 Task: Add Organic Excellence Feminine Balance Therapy Progesterone Cream to the cart.
Action: Mouse moved to (655, 271)
Screenshot: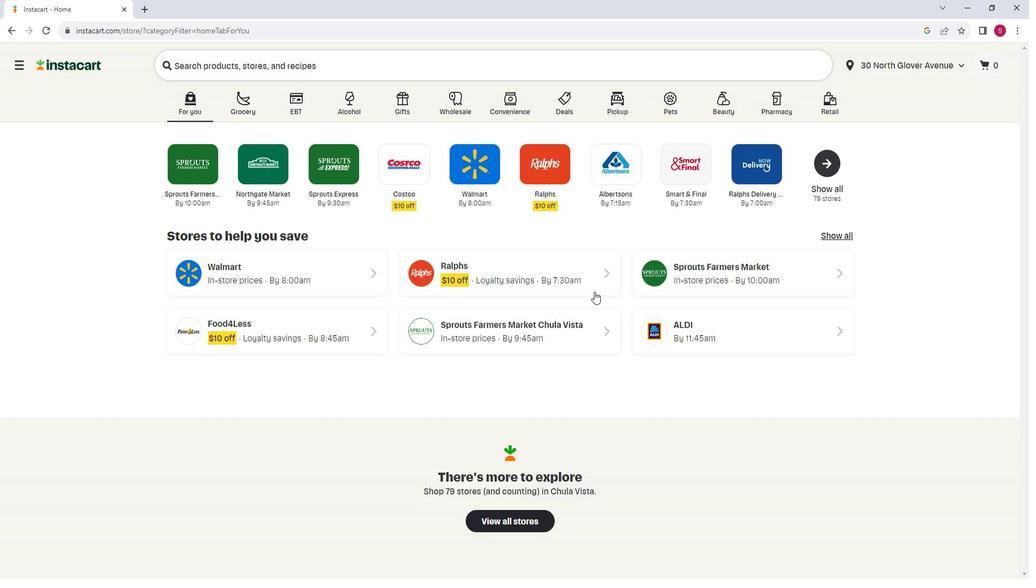 
Action: Mouse pressed left at (655, 271)
Screenshot: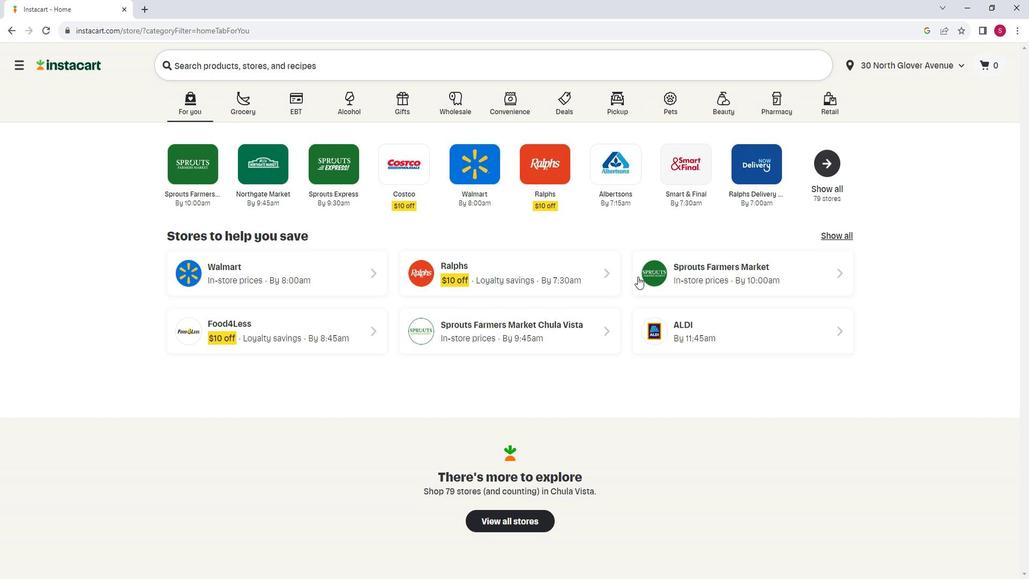 
Action: Mouse moved to (71, 330)
Screenshot: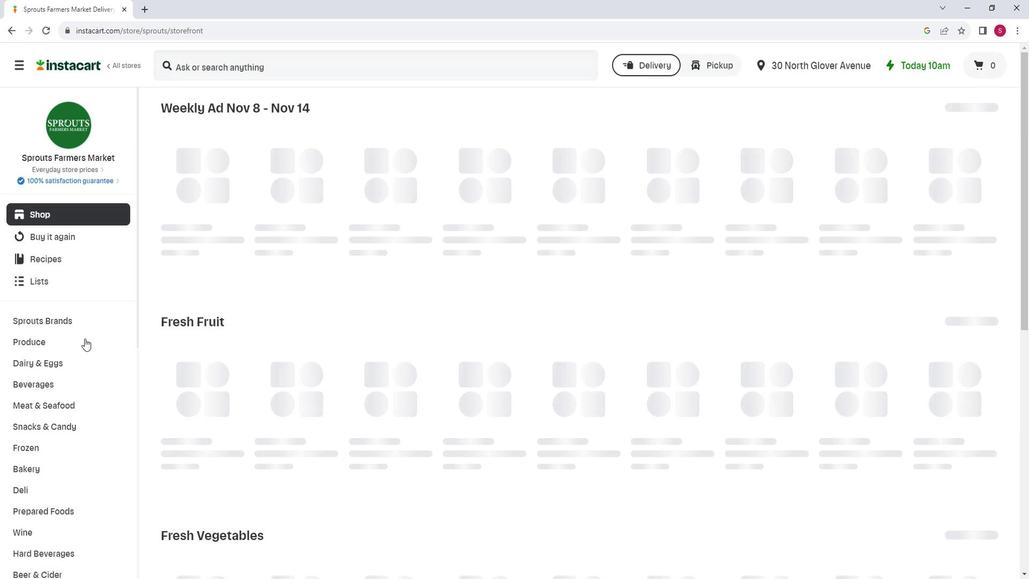 
Action: Mouse scrolled (71, 329) with delta (0, 0)
Screenshot: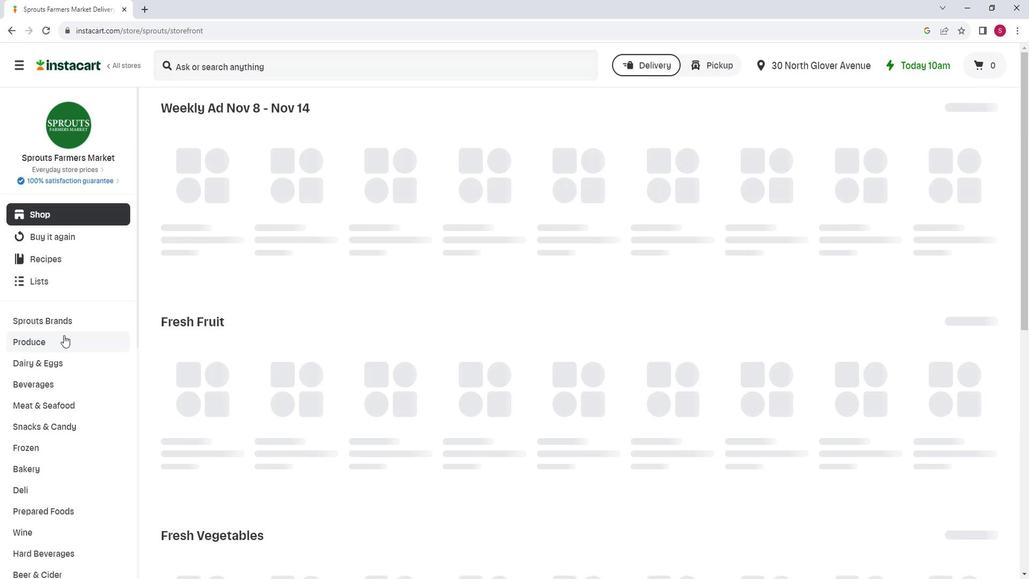 
Action: Mouse scrolled (71, 329) with delta (0, 0)
Screenshot: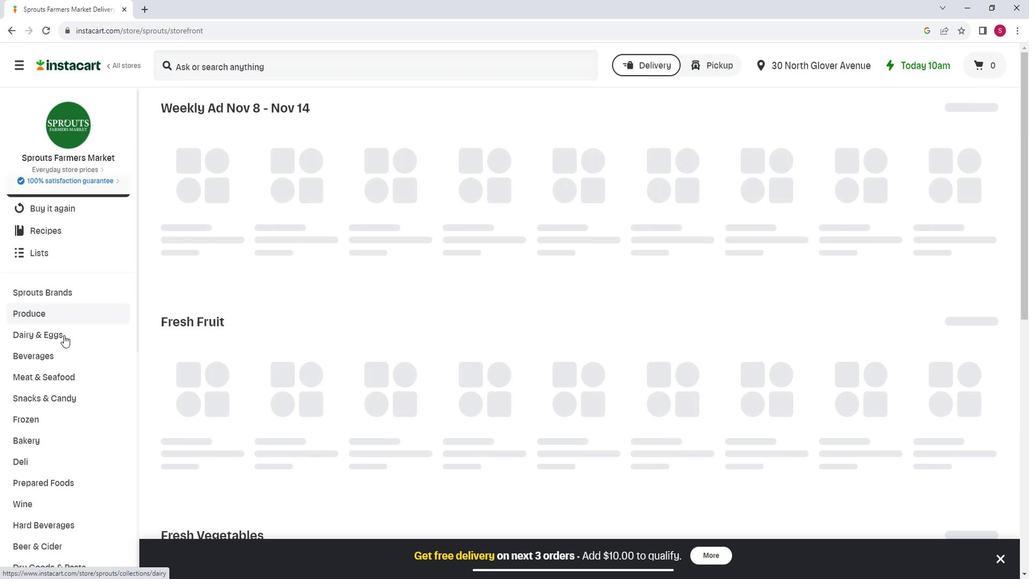
Action: Mouse scrolled (71, 329) with delta (0, 0)
Screenshot: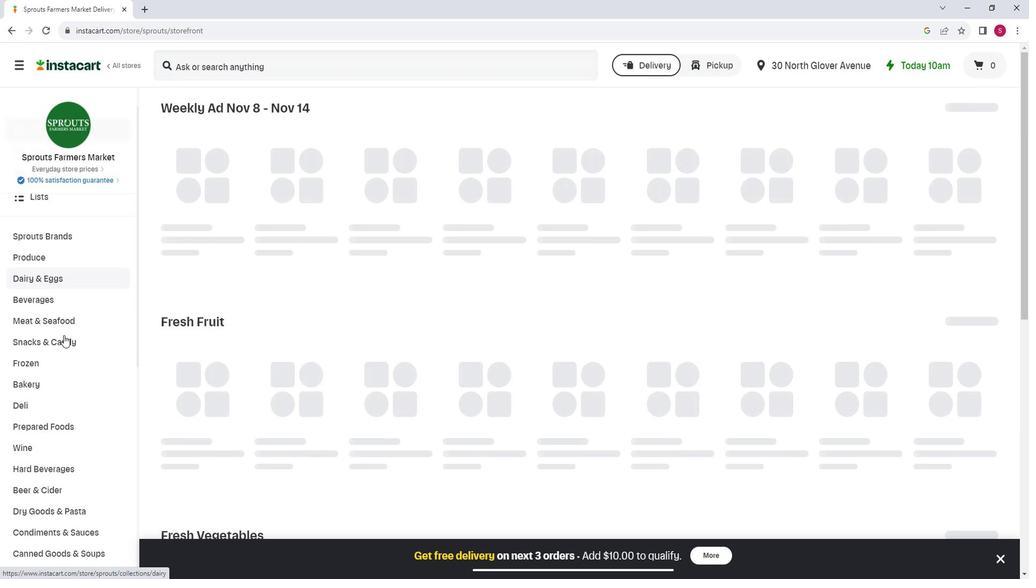 
Action: Mouse moved to (71, 330)
Screenshot: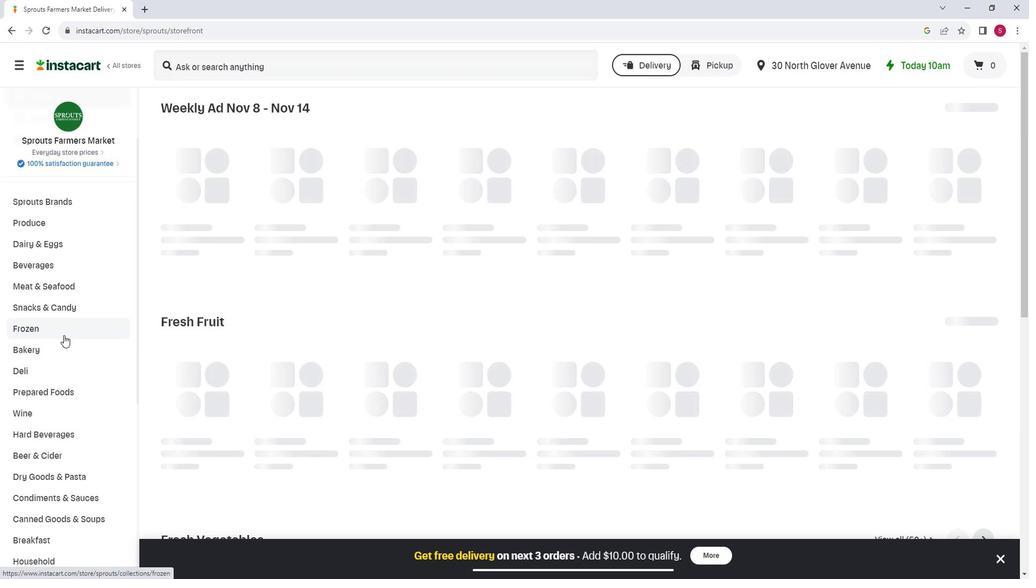 
Action: Mouse scrolled (71, 329) with delta (0, 0)
Screenshot: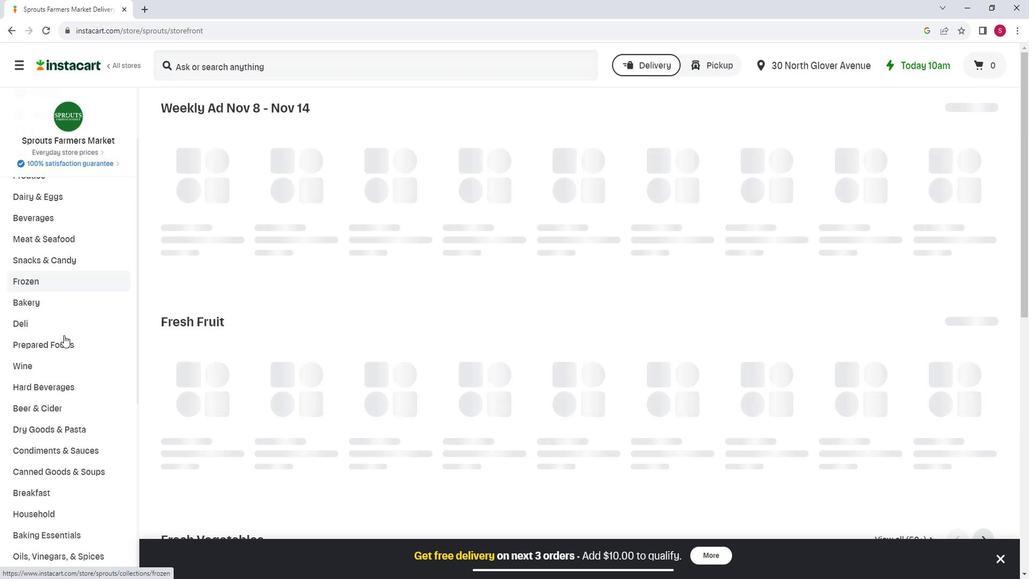 
Action: Mouse moved to (68, 449)
Screenshot: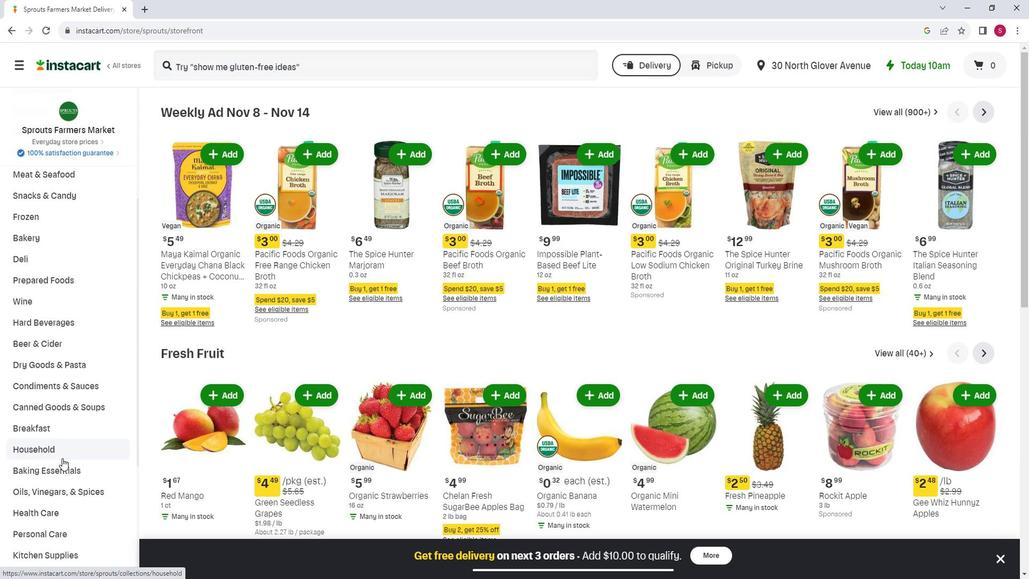 
Action: Mouse scrolled (68, 449) with delta (0, 0)
Screenshot: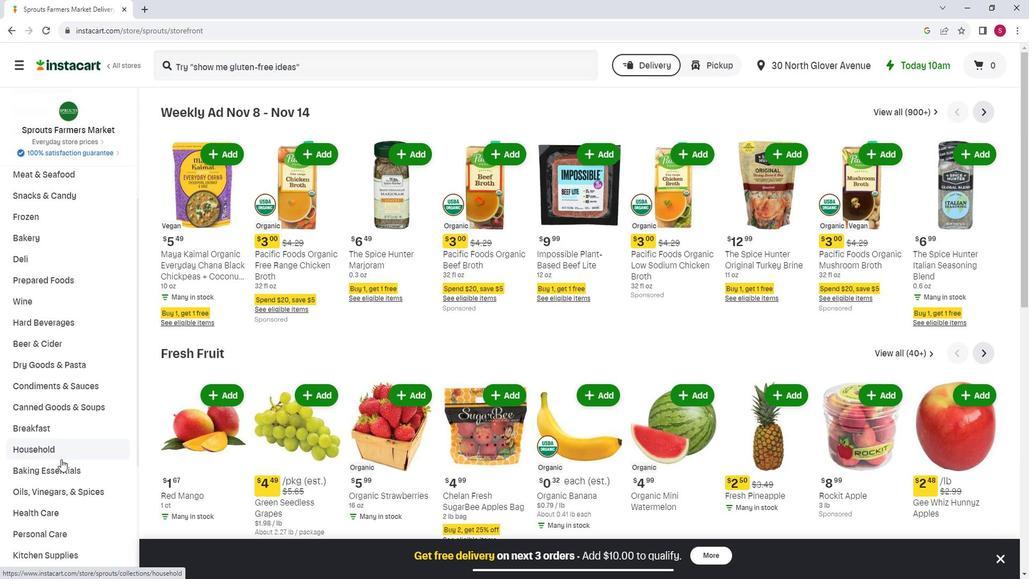 
Action: Mouse moved to (69, 463)
Screenshot: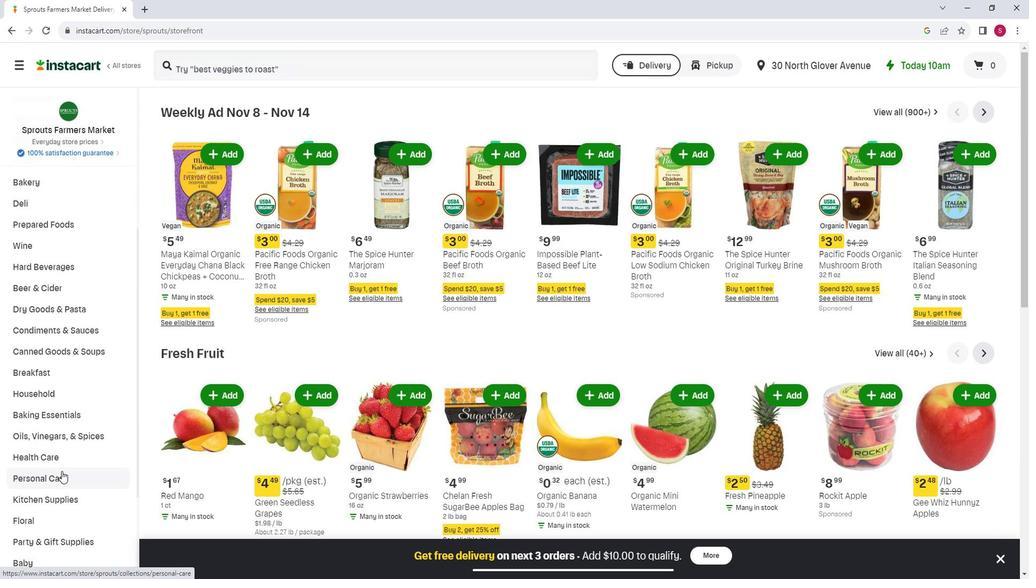 
Action: Mouse pressed left at (69, 463)
Screenshot: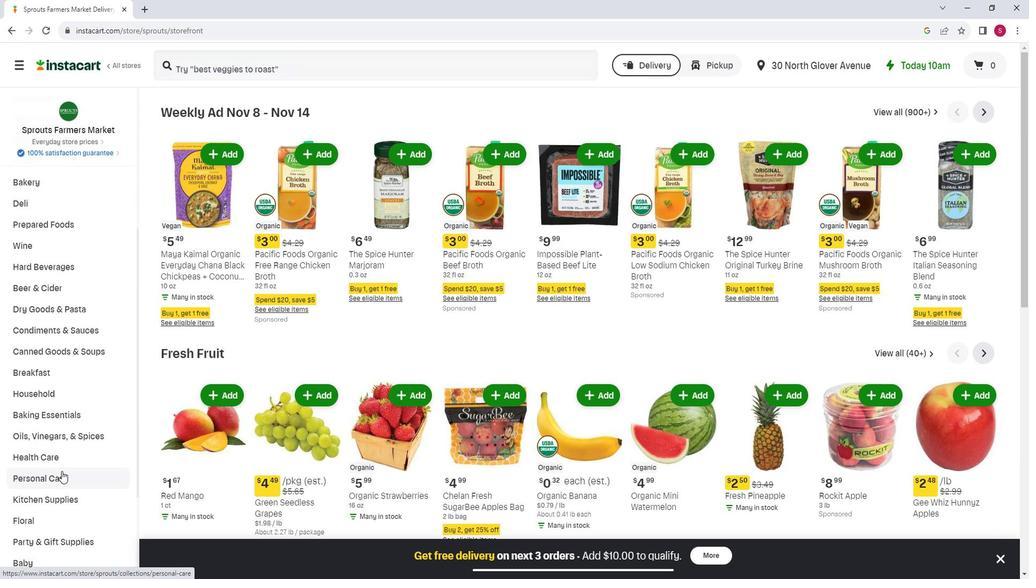 
Action: Mouse moved to (267, 141)
Screenshot: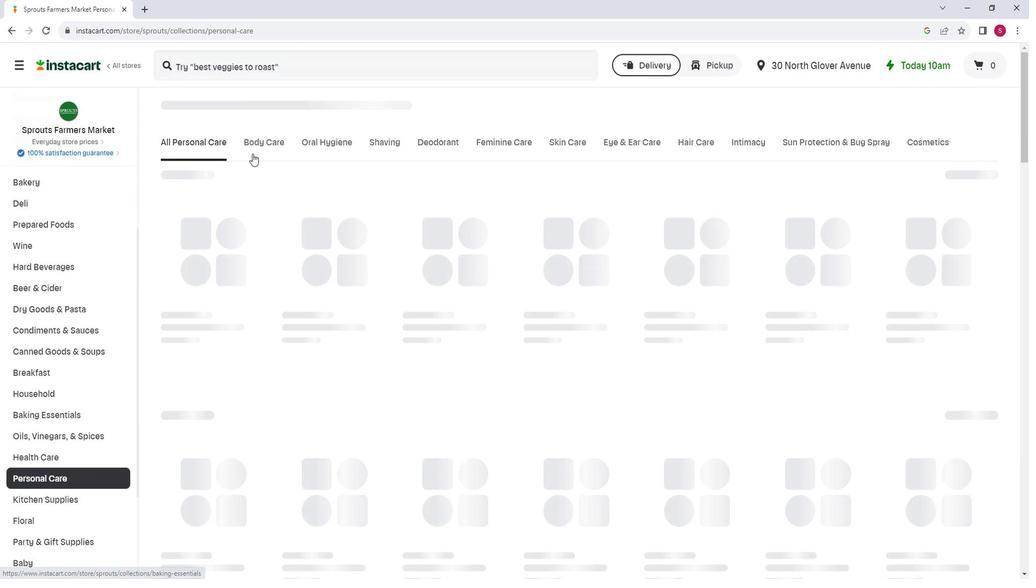 
Action: Mouse pressed left at (267, 141)
Screenshot: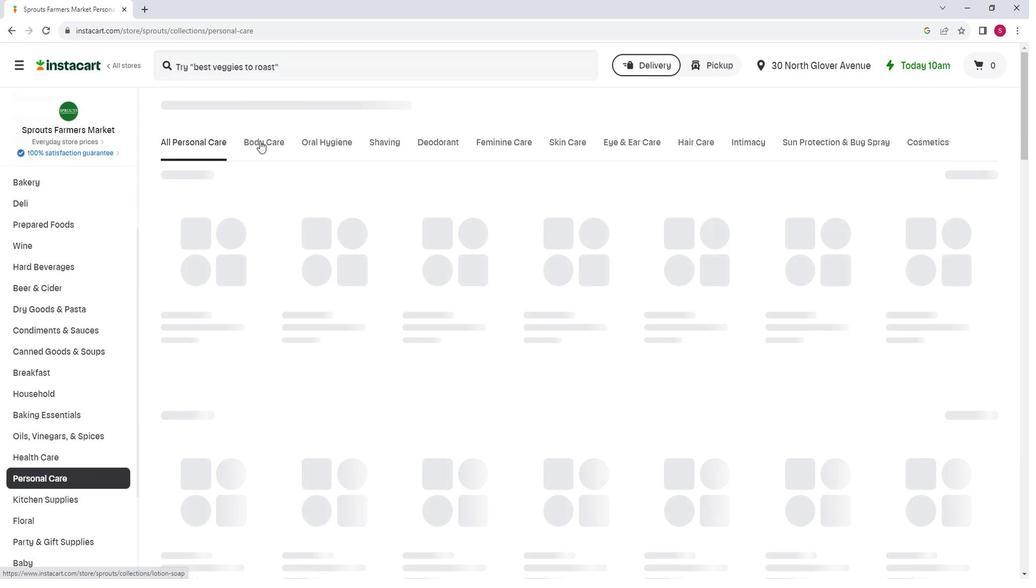 
Action: Mouse moved to (435, 179)
Screenshot: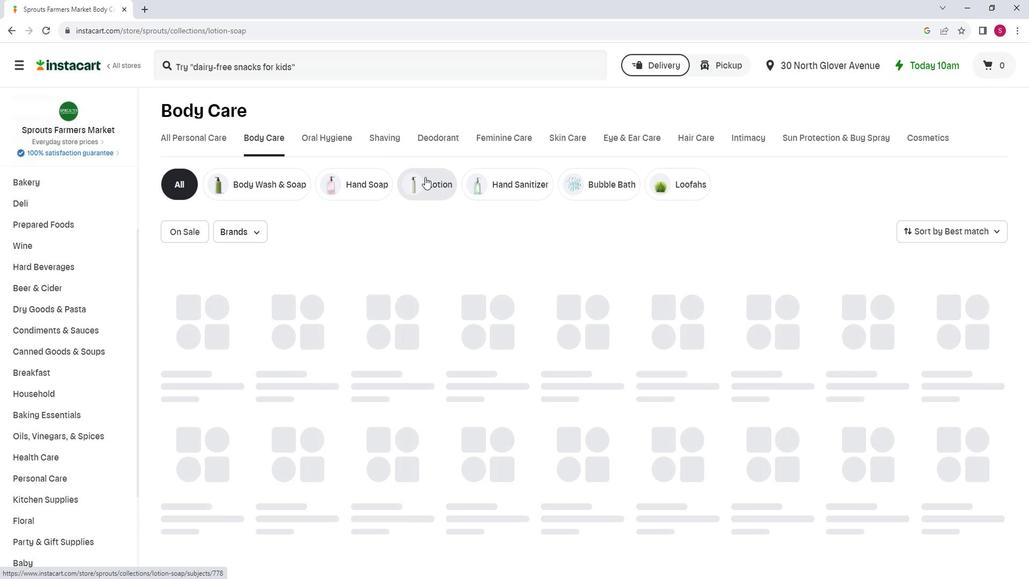 
Action: Mouse pressed left at (435, 179)
Screenshot: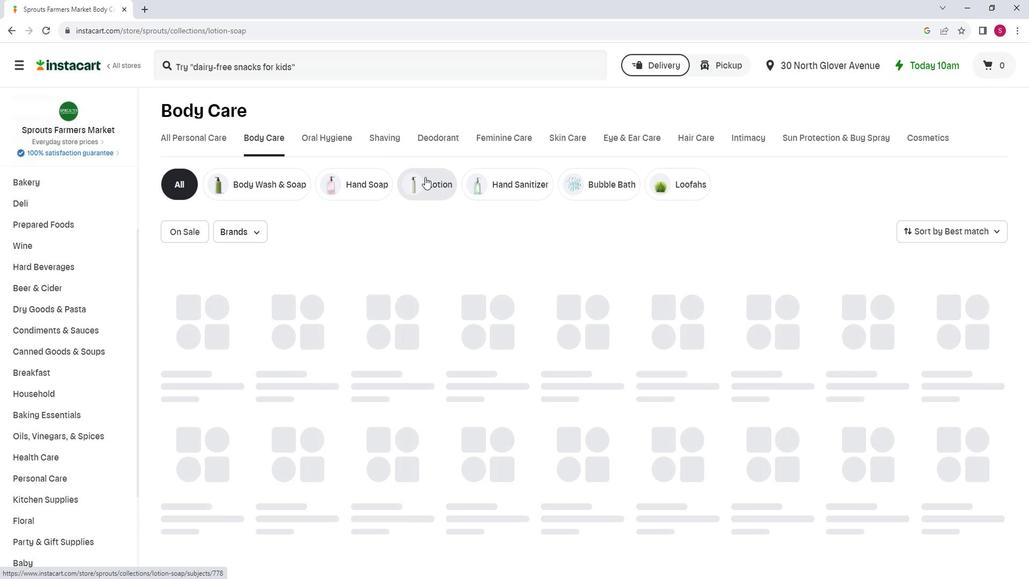 
Action: Mouse moved to (283, 66)
Screenshot: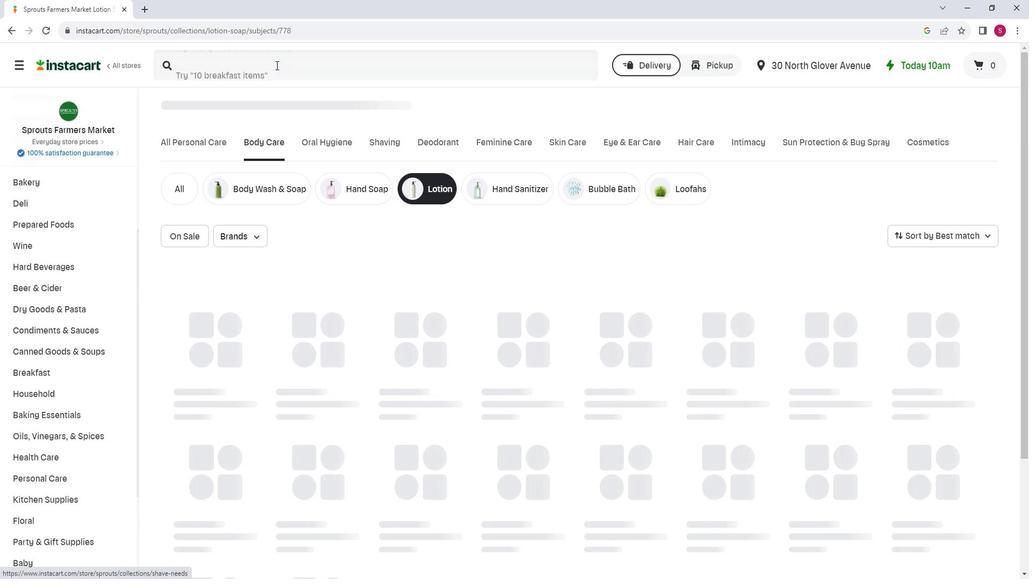 
Action: Mouse pressed left at (283, 66)
Screenshot: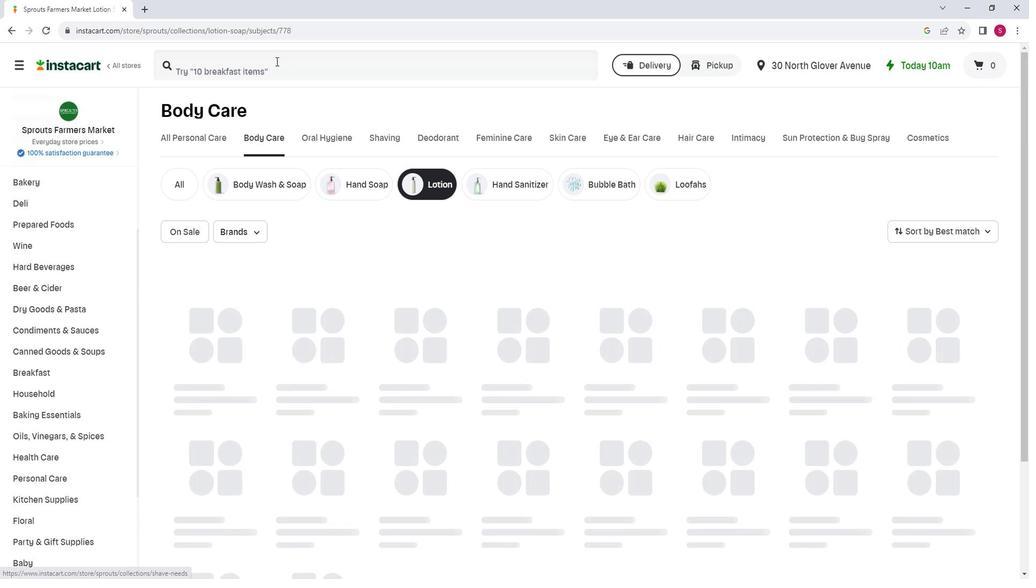 
Action: Key pressed <Key.shift>Organic<Key.space><Key.shift><Key.shift><Key.shift><Key.shift>Exceelenmc<Key.backspace><Key.backspace>ce<Key.space><Key.shift><Key.shift><Key.shift><Key.shift><Key.shift><Key.shift><Key.shift>Balance<Key.space><Key.shift>Plus<Key.space><Key.left><Key.left><Key.left><Key.left><Key.left><Key.left><Key.left><Key.left><Key.left><Key.left><Key.left><Key.left><Key.left><Key.left><Key.left><Key.left><Key.left><Key.left><Key.left><Key.backspace>l<Key.right><Key.right><Key.right><Key.right><Key.right><Key.right><Key.right><Key.right><Key.right><Key.right><Key.right><Key.right><Key.right><Key.right><Key.right><Key.right><Key.right><Key.right><Key.space><Key.shift>Therapy<Key.space><Key.shift>Progestrone<Key.space><Key.shift>Cream<Key.space><Key.enter>
Screenshot: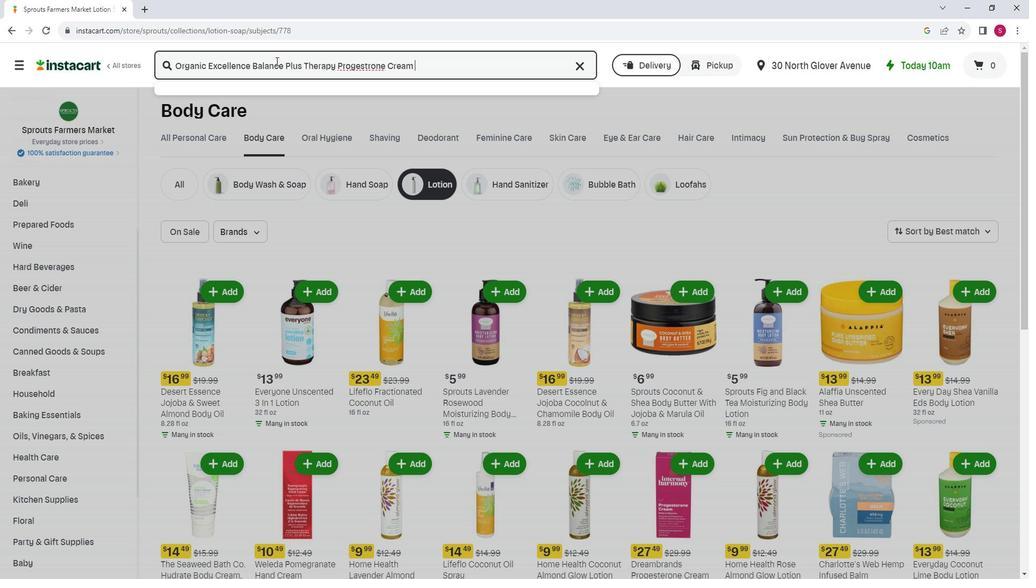 
Action: Mouse moved to (313, 158)
Screenshot: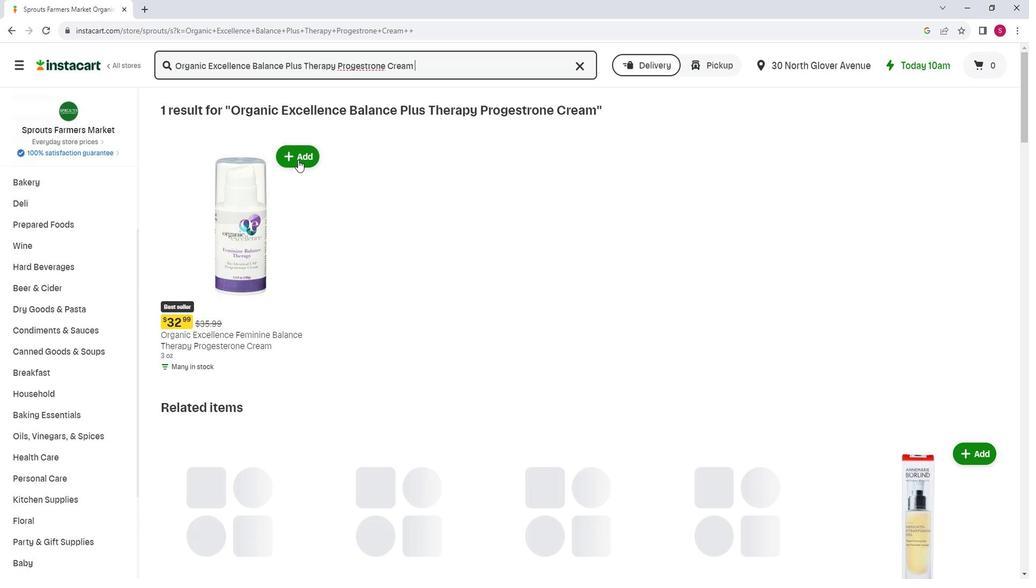 
Action: Mouse pressed left at (313, 158)
Screenshot: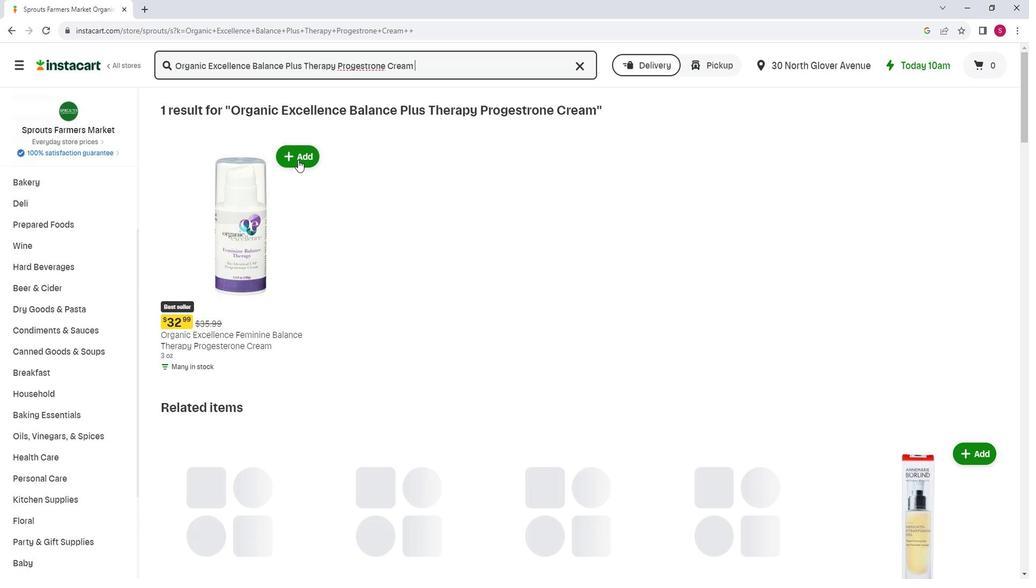 
Action: Mouse moved to (400, 163)
Screenshot: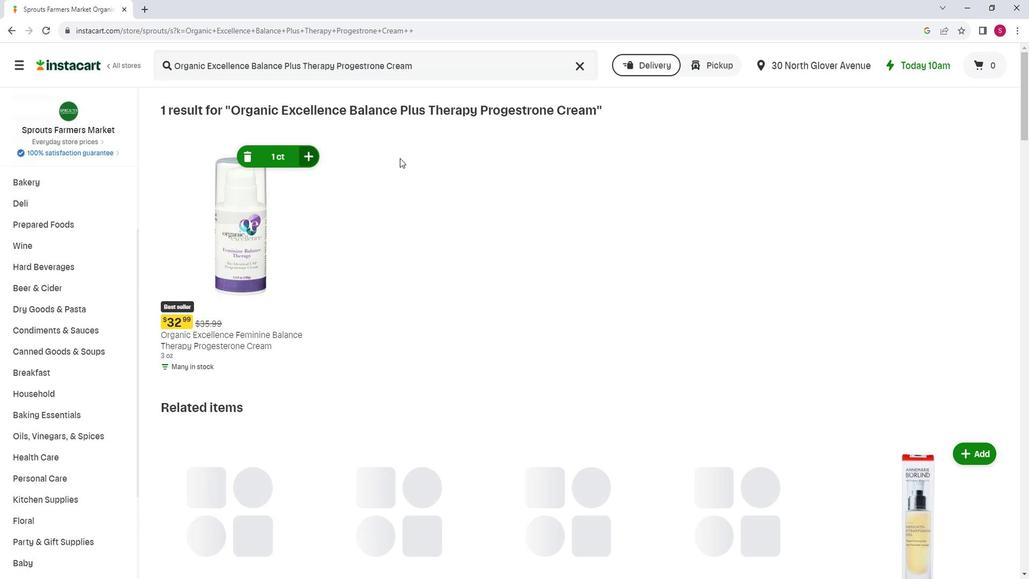 
